 Task: Add Good Culture Organic Whole Milk Cottage Cheese to the cart.
Action: Mouse pressed left at (18, 114)
Screenshot: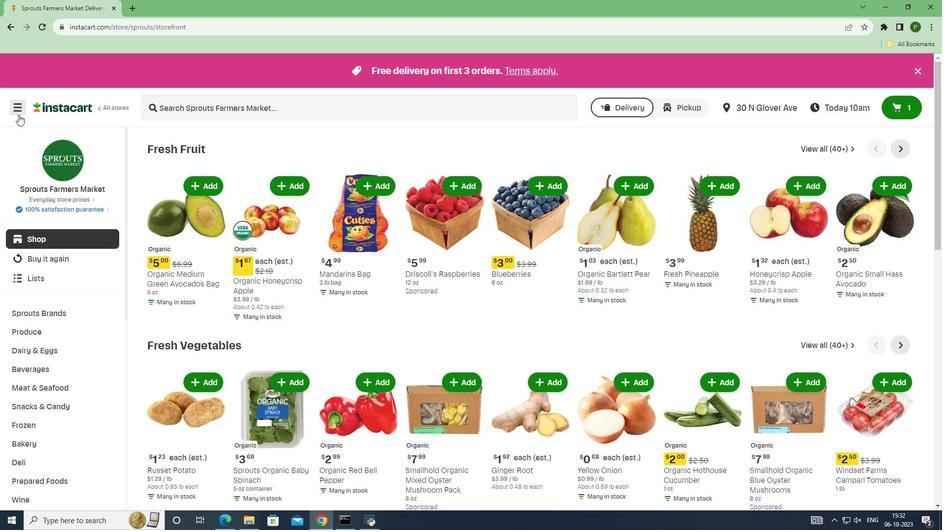 
Action: Mouse moved to (31, 254)
Screenshot: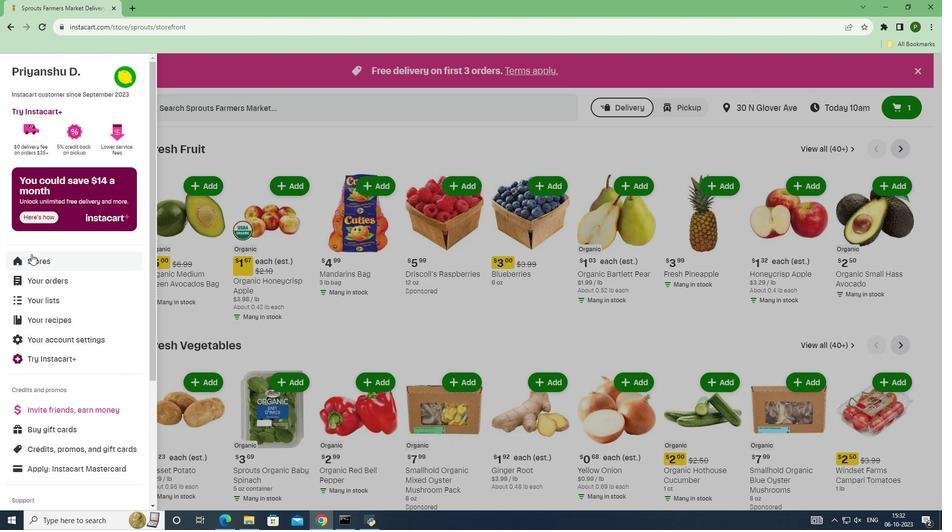 
Action: Mouse pressed left at (31, 254)
Screenshot: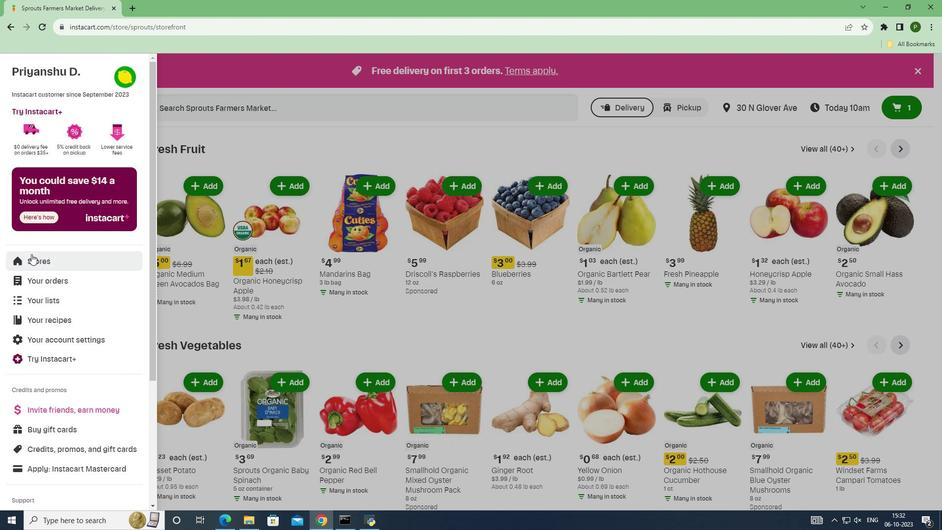 
Action: Mouse moved to (241, 108)
Screenshot: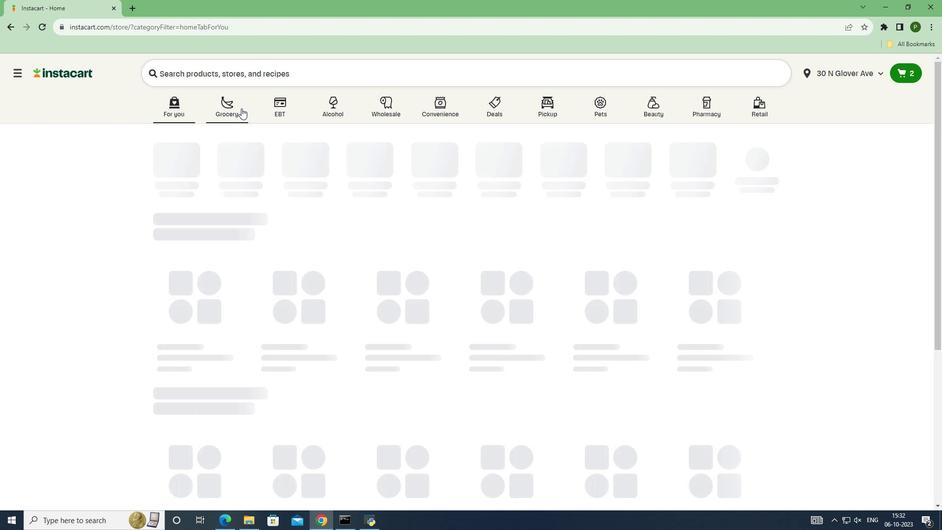 
Action: Mouse pressed left at (241, 108)
Screenshot: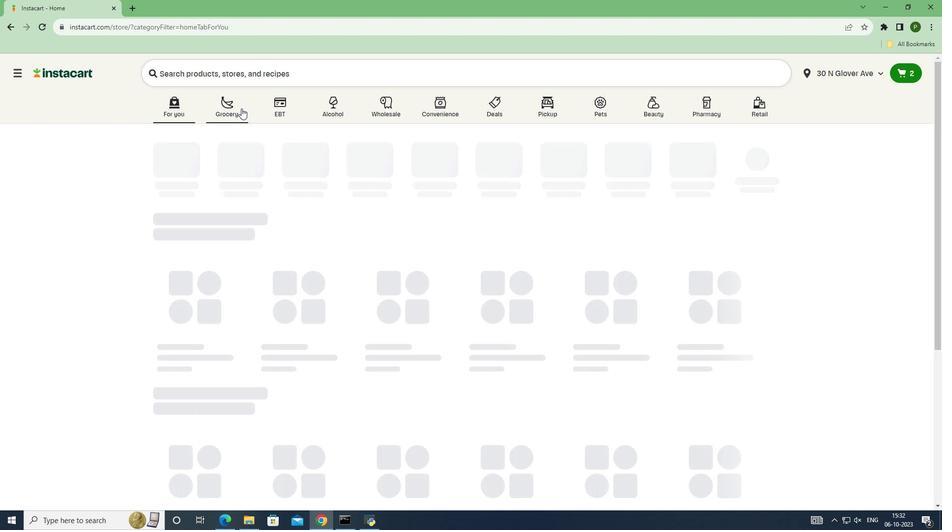 
Action: Mouse moved to (291, 187)
Screenshot: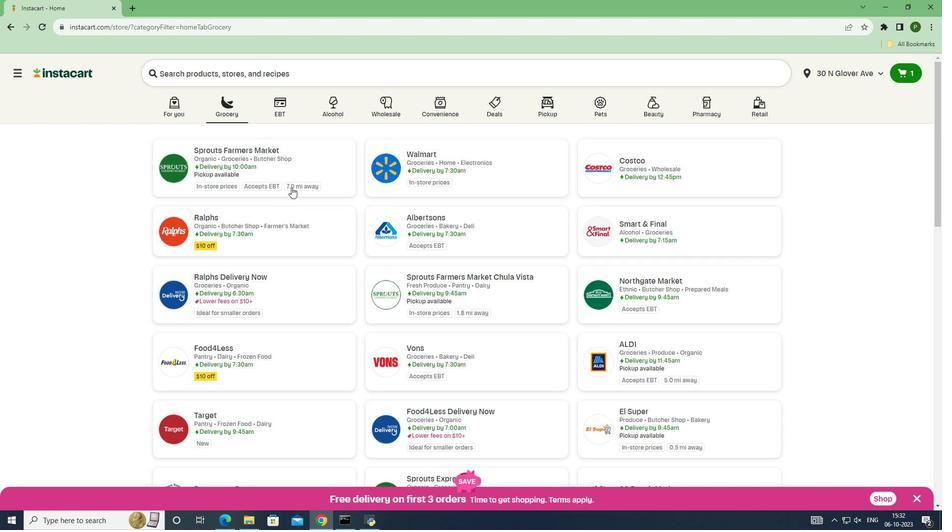 
Action: Mouse pressed left at (291, 187)
Screenshot: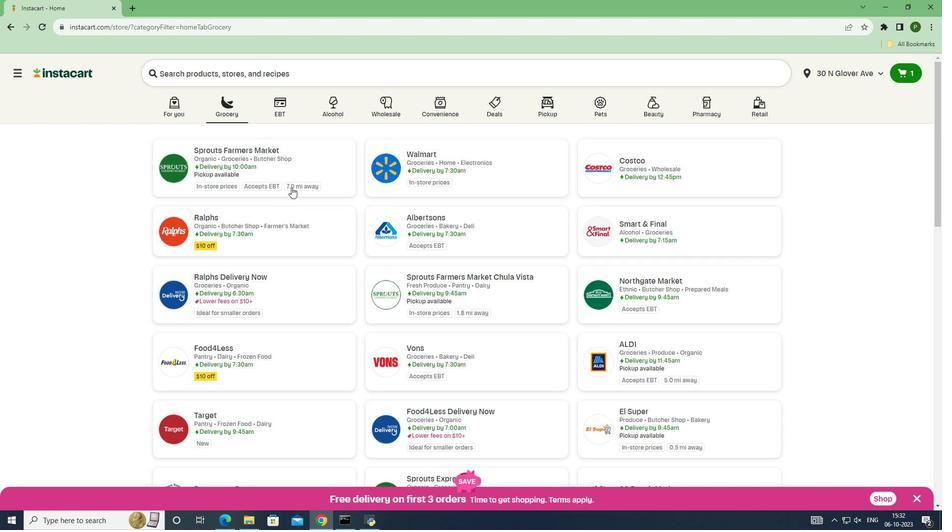 
Action: Mouse moved to (63, 354)
Screenshot: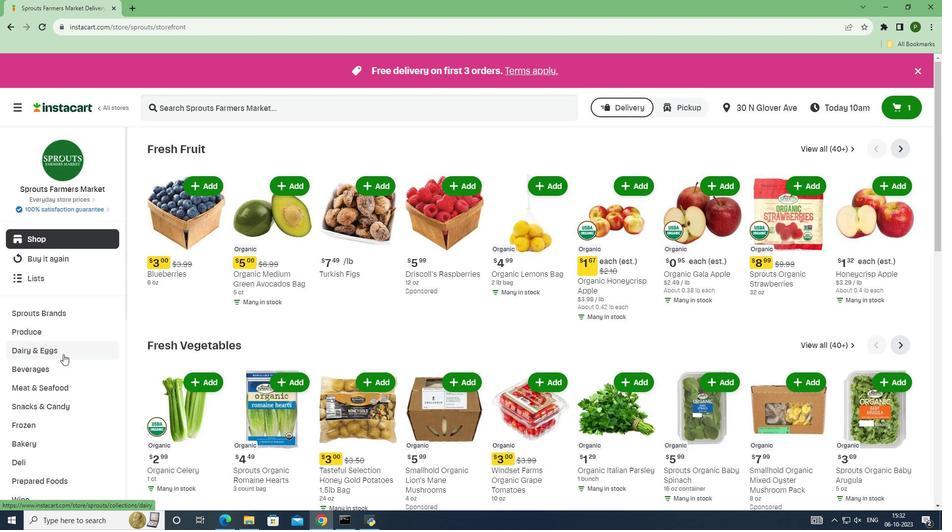 
Action: Mouse pressed left at (63, 354)
Screenshot: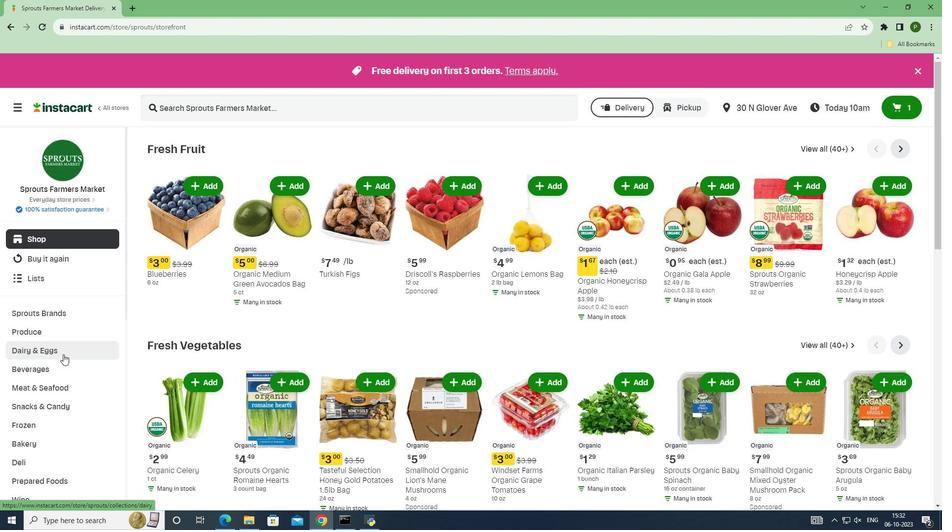 
Action: Mouse moved to (53, 391)
Screenshot: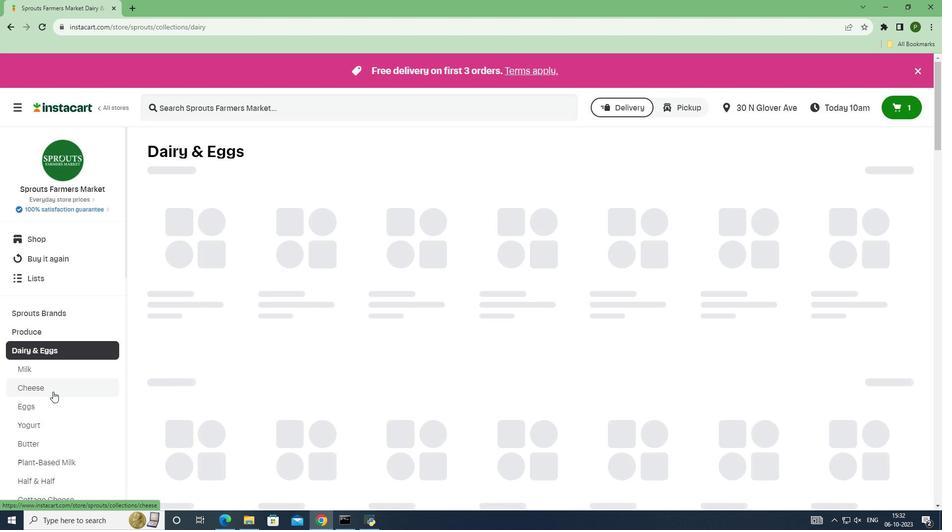 
Action: Mouse pressed left at (53, 391)
Screenshot: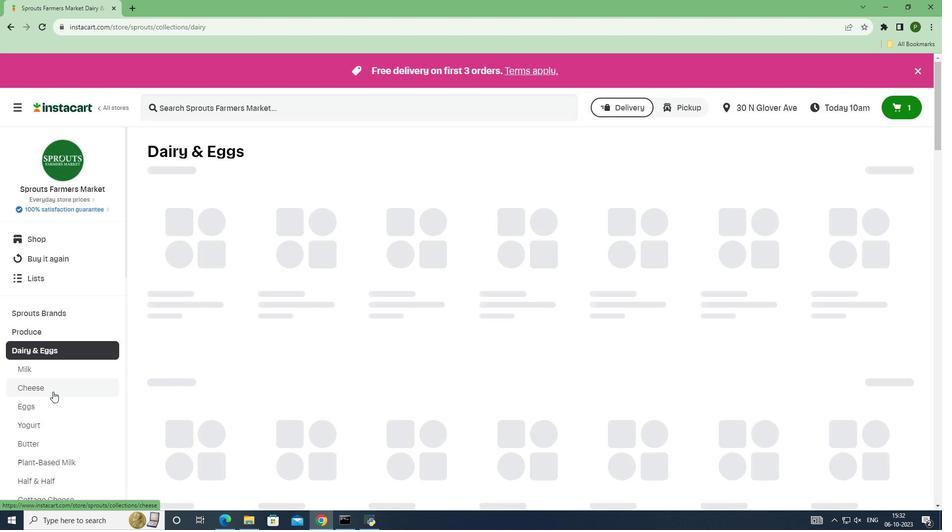 
Action: Mouse moved to (176, 111)
Screenshot: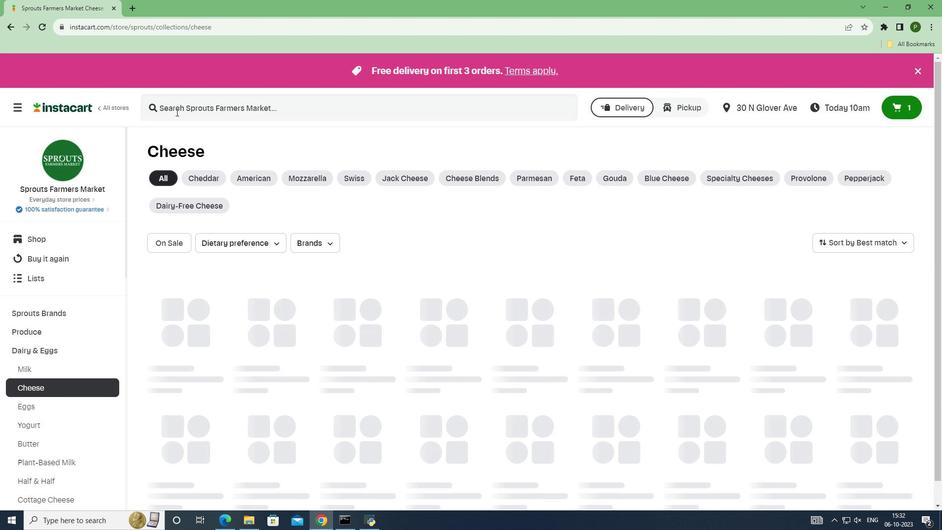 
Action: Mouse pressed left at (176, 111)
Screenshot: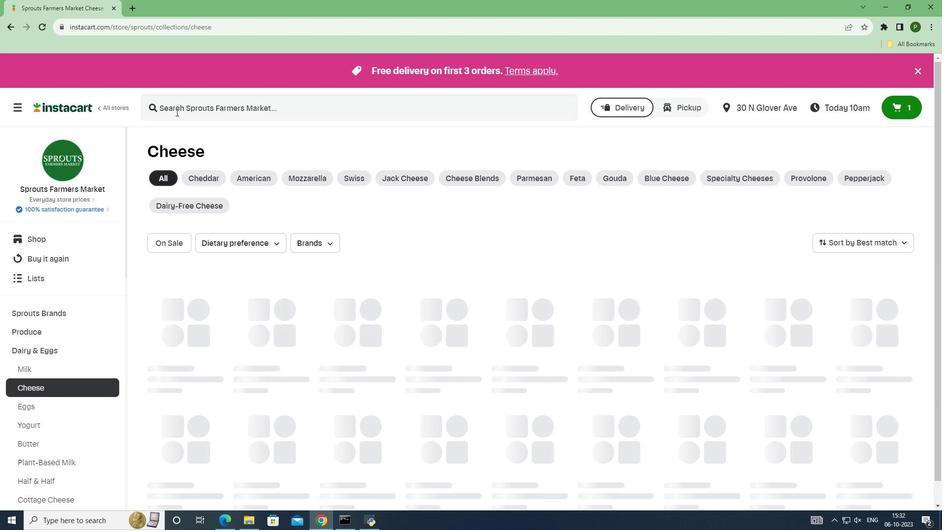 
Action: Mouse moved to (176, 111)
Screenshot: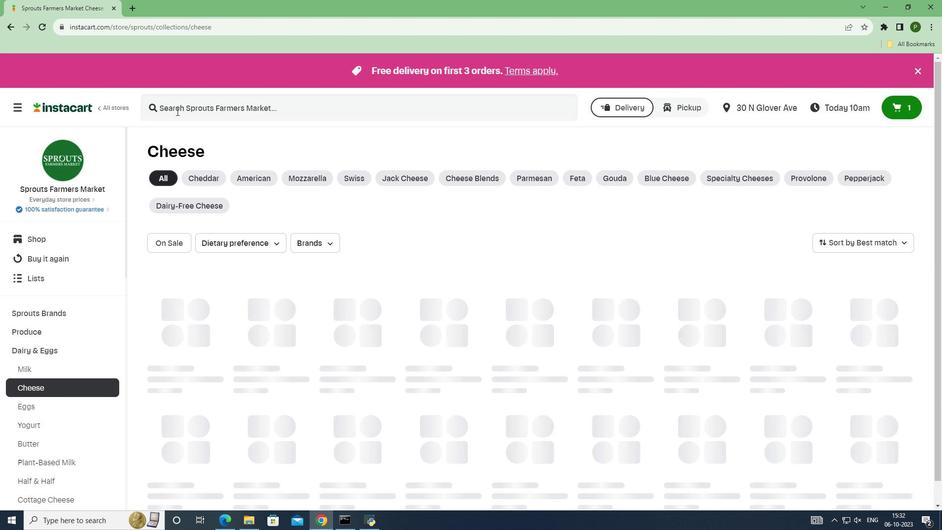 
Action: Key pressed <Key.caps_lock>G<Key.caps_lock>ood<Key.space><Key.caps_lock>C<Key.caps_lock>ulture<Key.space><Key.caps_lock>O<Key.caps_lock>rganic<Key.space><Key.caps_lock>W<Key.caps_lock>hole<Key.space><Key.caps_lock>M<Key.caps_lock>ilk<Key.space><Key.caps_lock>C<Key.caps_lock>ottage<Key.space><Key.caps_lock>C<Key.caps_lock>heese<Key.space><Key.enter>
Screenshot: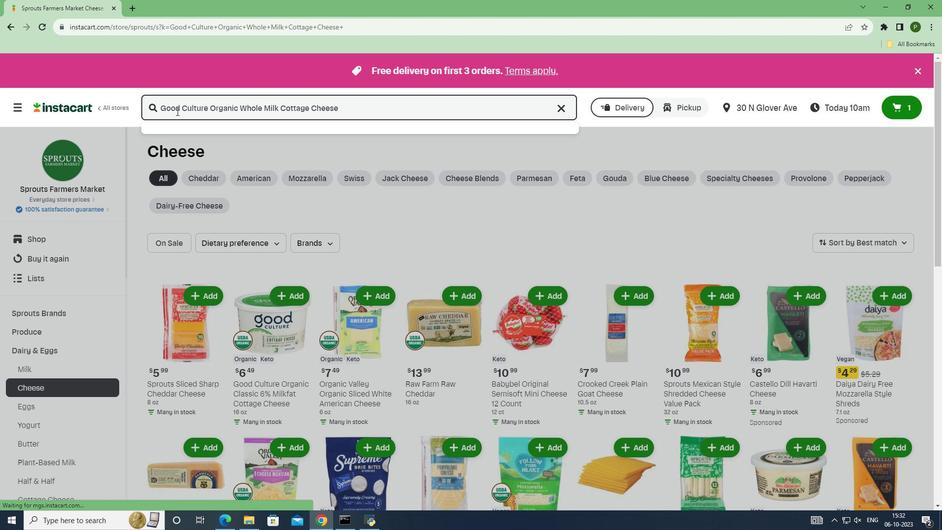 
Action: Mouse moved to (569, 216)
Screenshot: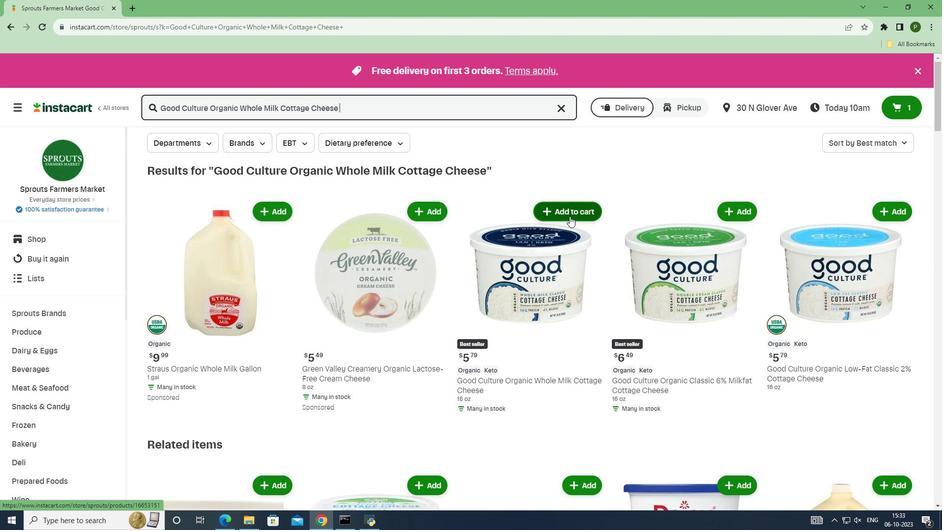 
Action: Mouse pressed left at (569, 216)
Screenshot: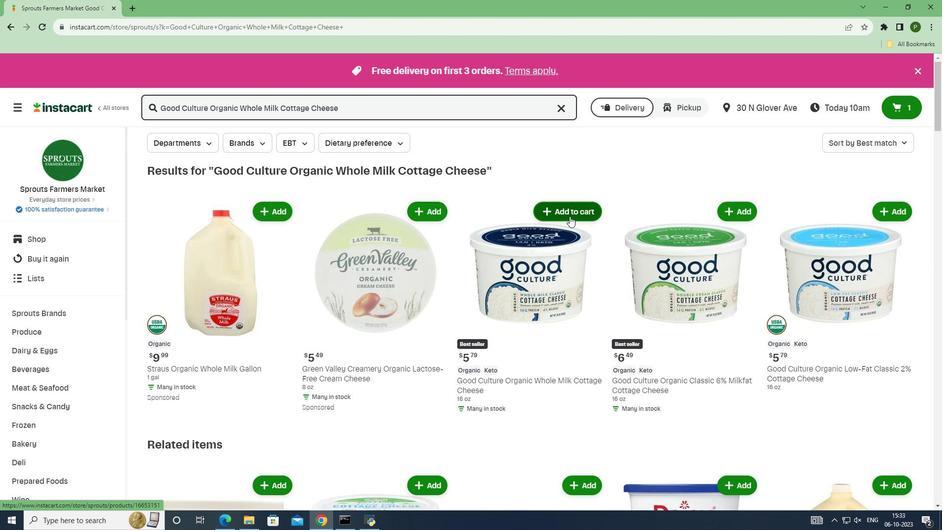 
Action: Mouse moved to (596, 254)
Screenshot: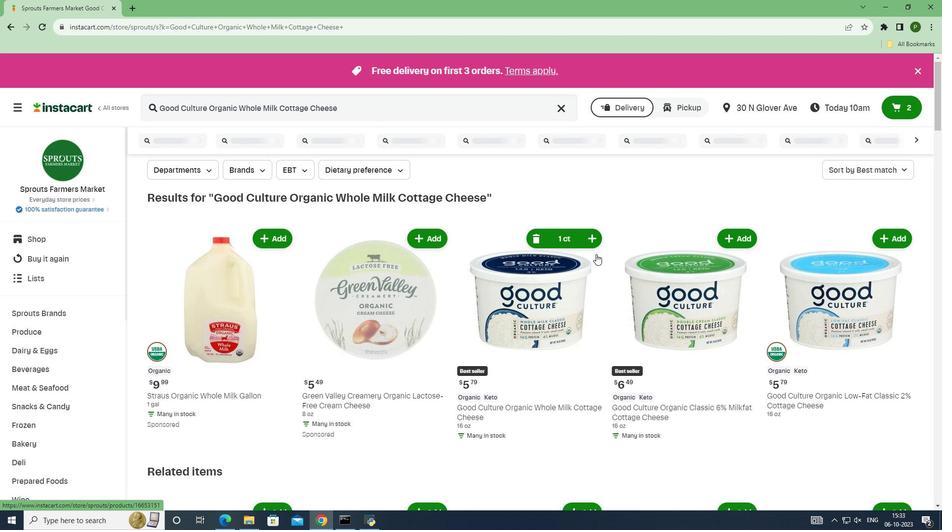 
